 Task: In ticket add priority "High"
Action: Mouse moved to (389, 112)
Screenshot: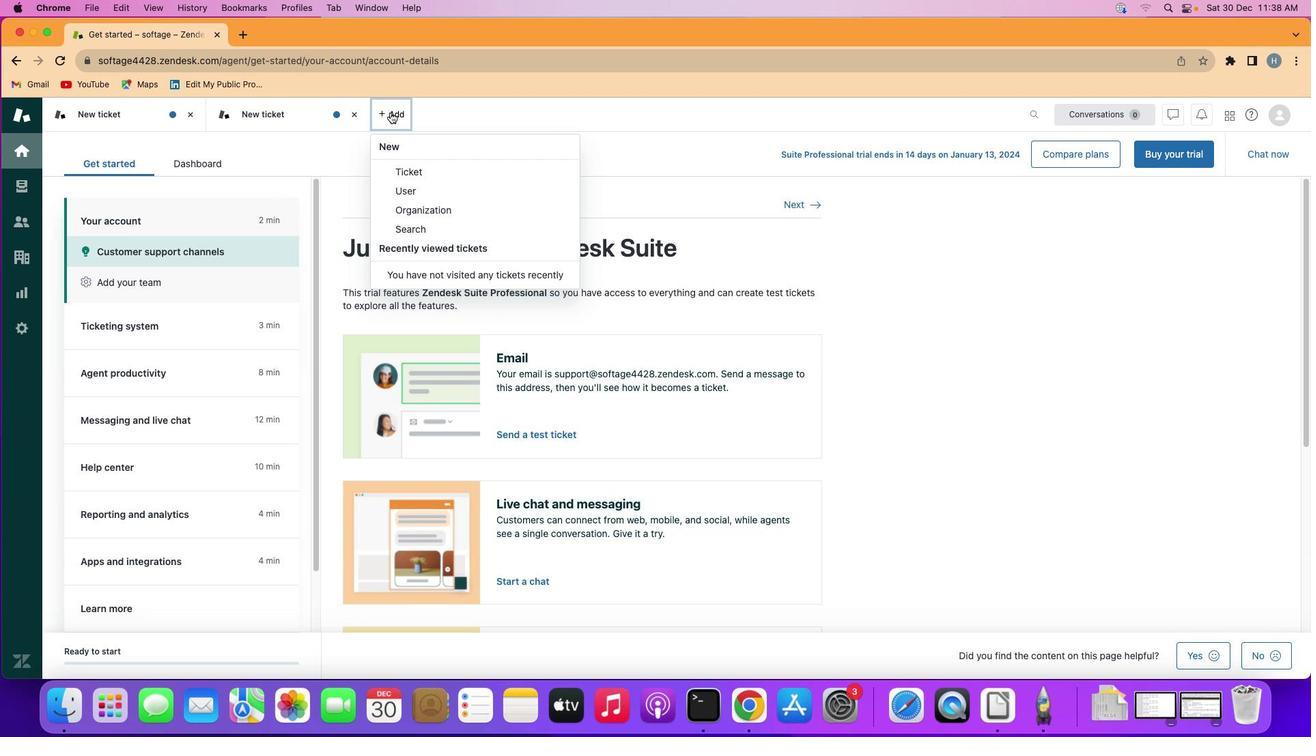 
Action: Mouse pressed left at (389, 112)
Screenshot: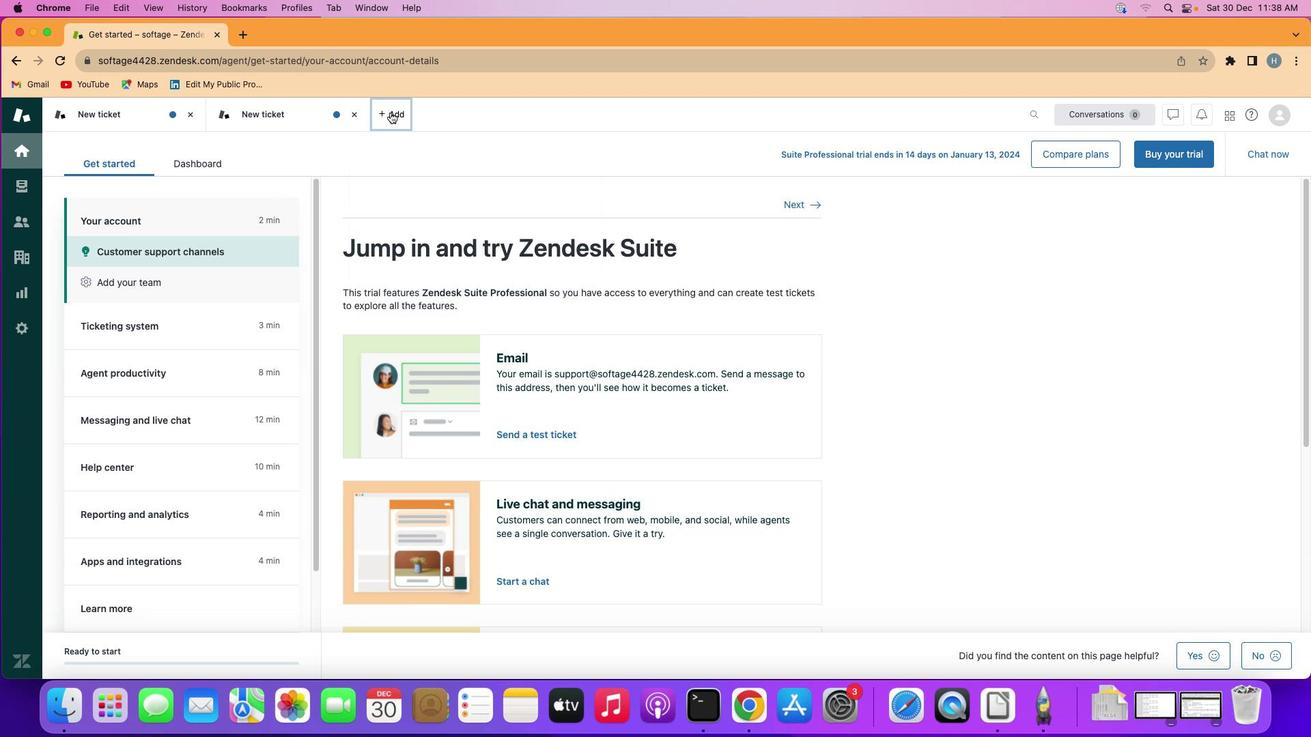 
Action: Mouse moved to (223, 410)
Screenshot: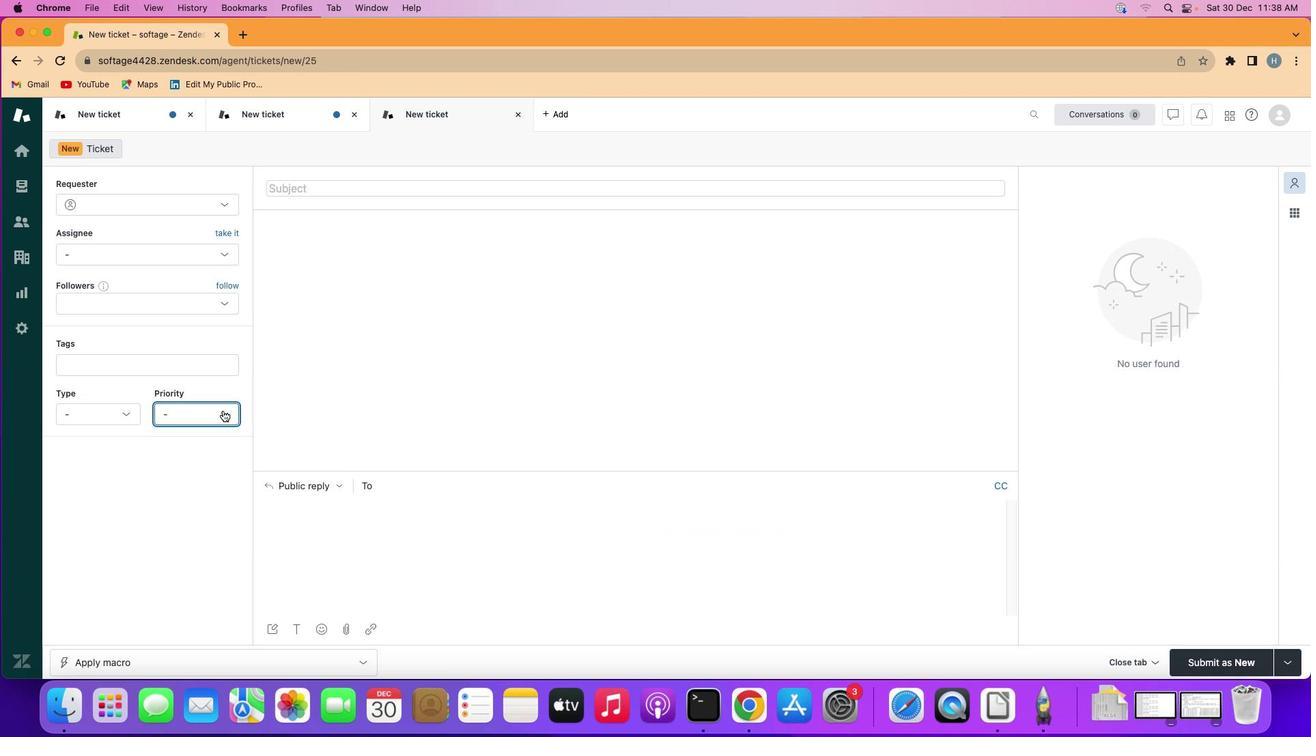 
Action: Mouse pressed left at (223, 410)
Screenshot: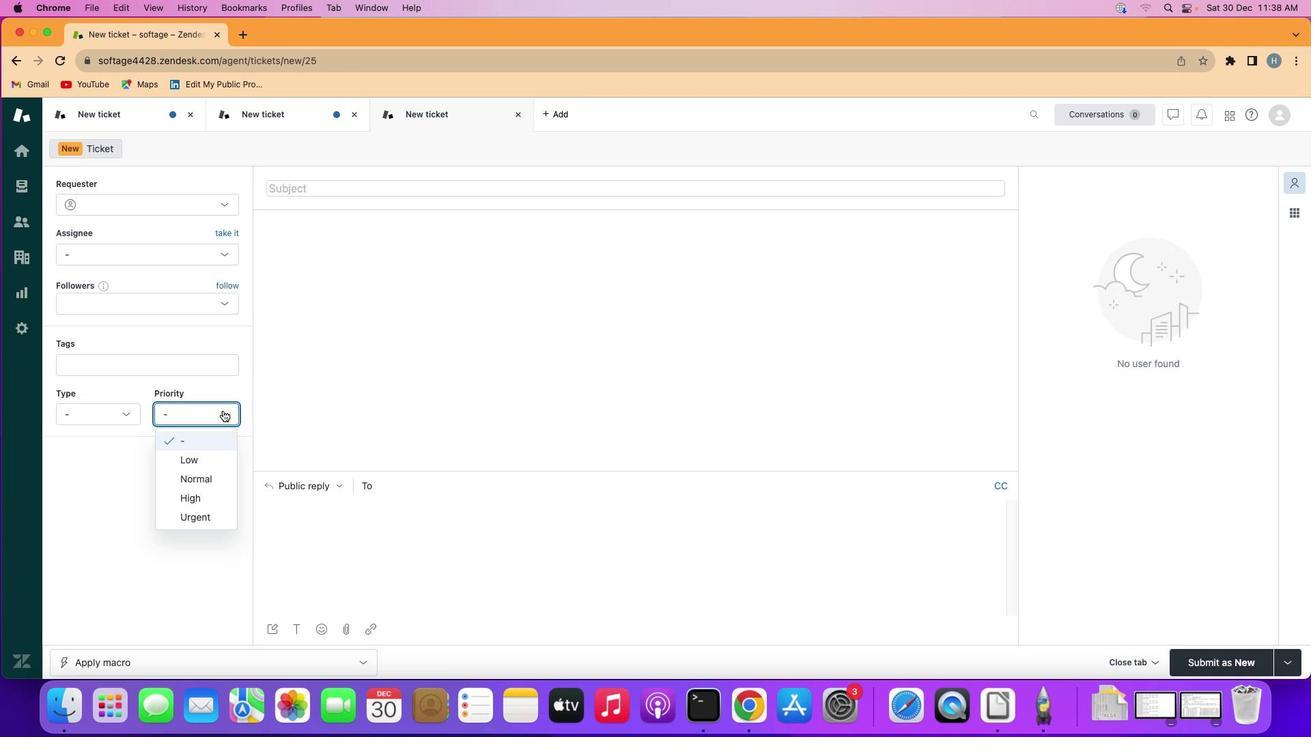 
Action: Mouse moved to (211, 493)
Screenshot: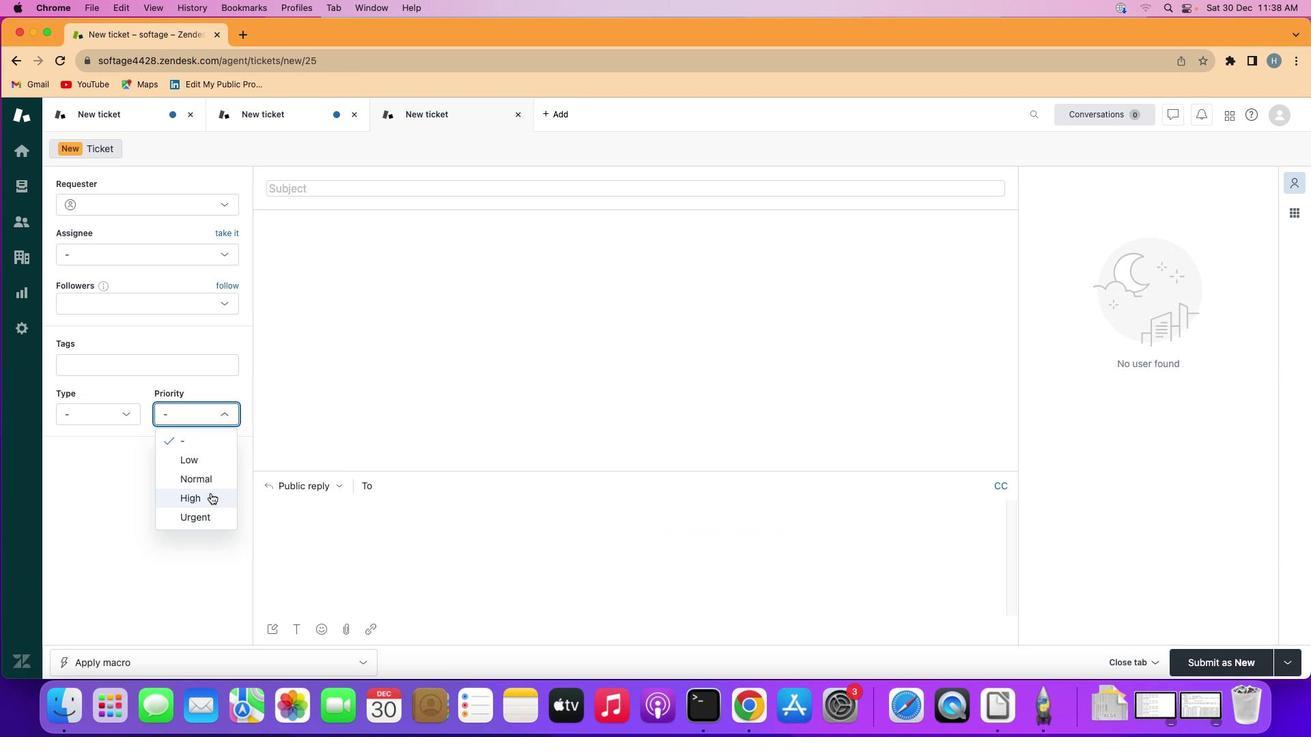 
Action: Mouse pressed left at (211, 493)
Screenshot: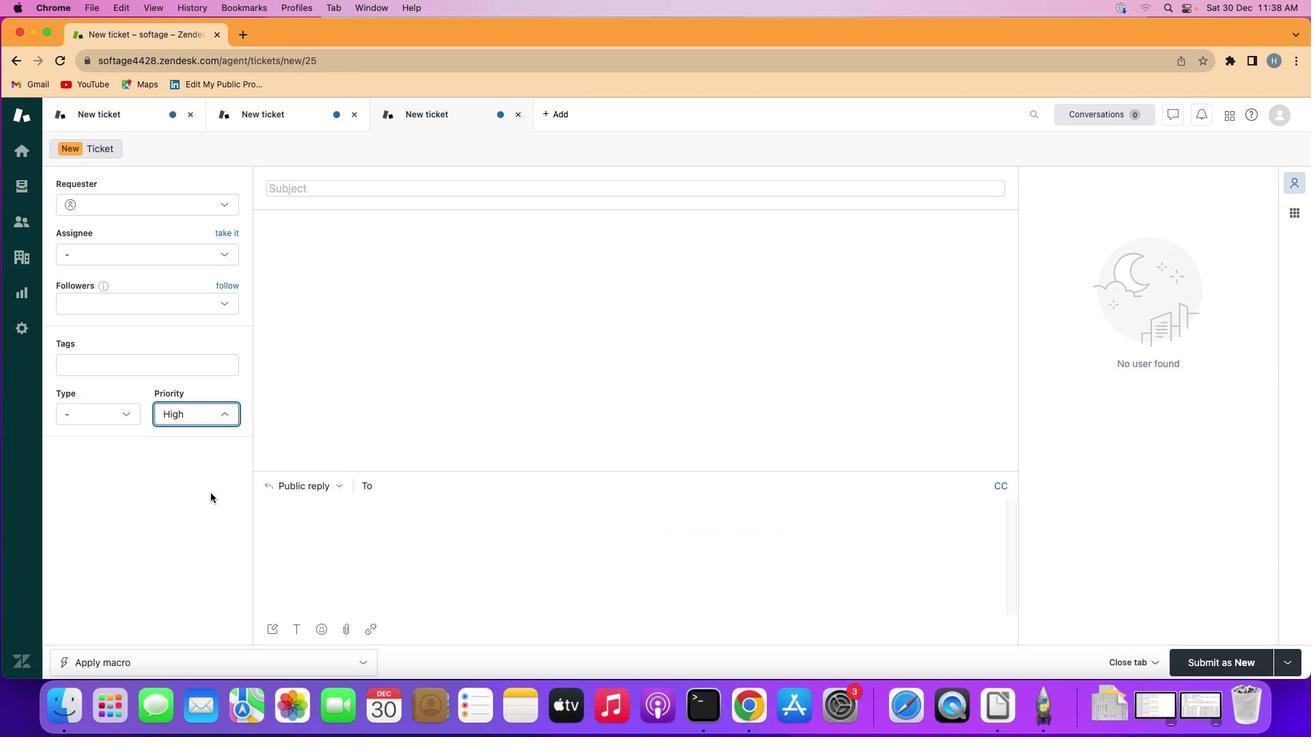 
